 Task: Add filter "In the last 30 days" in the request date.
Action: Mouse pressed left at (102, 100)
Screenshot: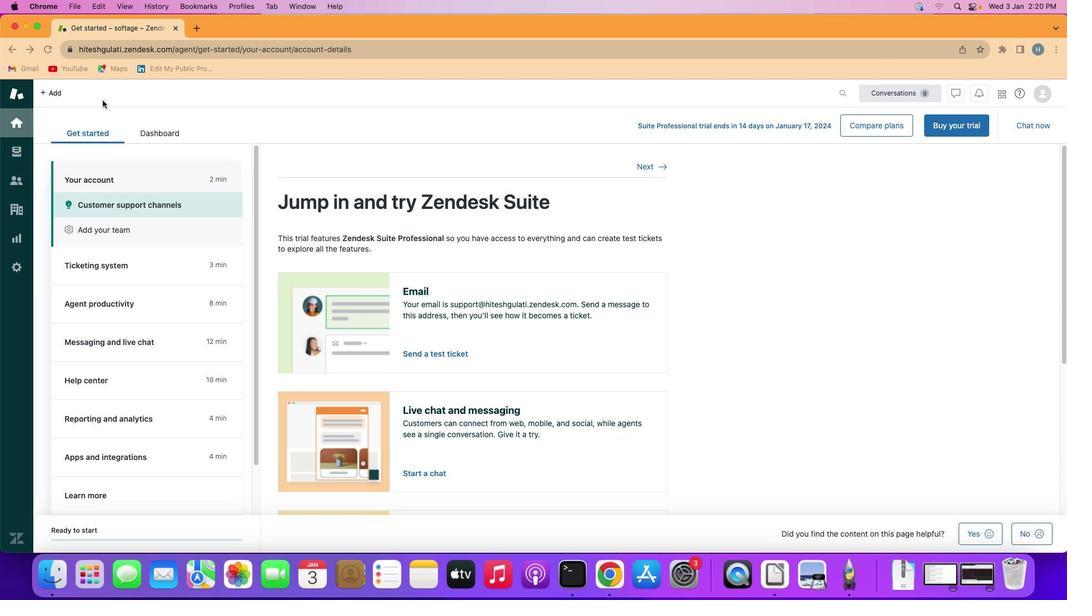
Action: Mouse moved to (11, 153)
Screenshot: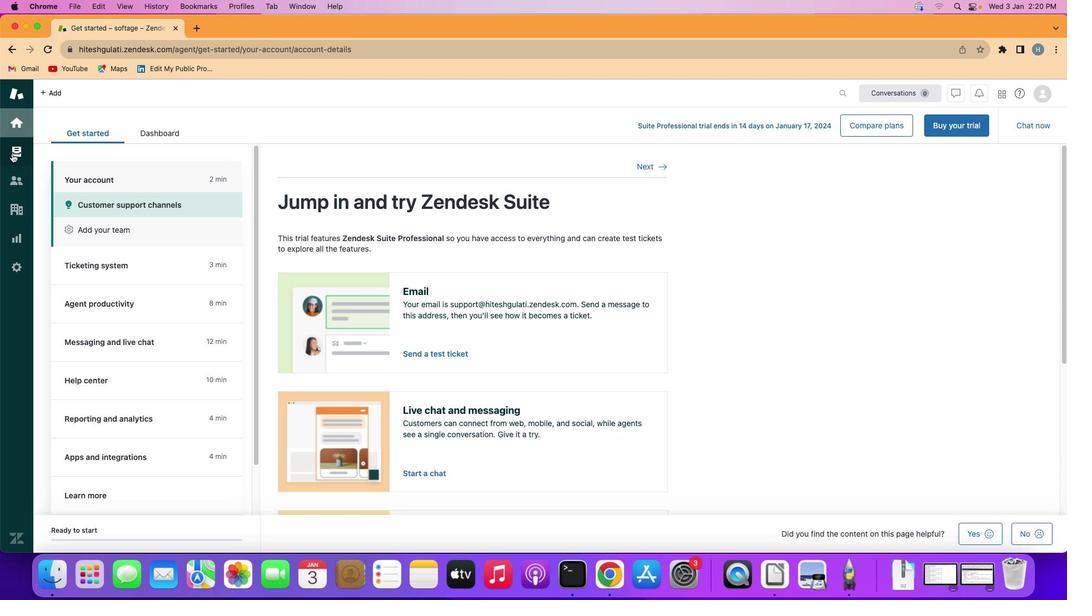 
Action: Mouse pressed left at (11, 153)
Screenshot: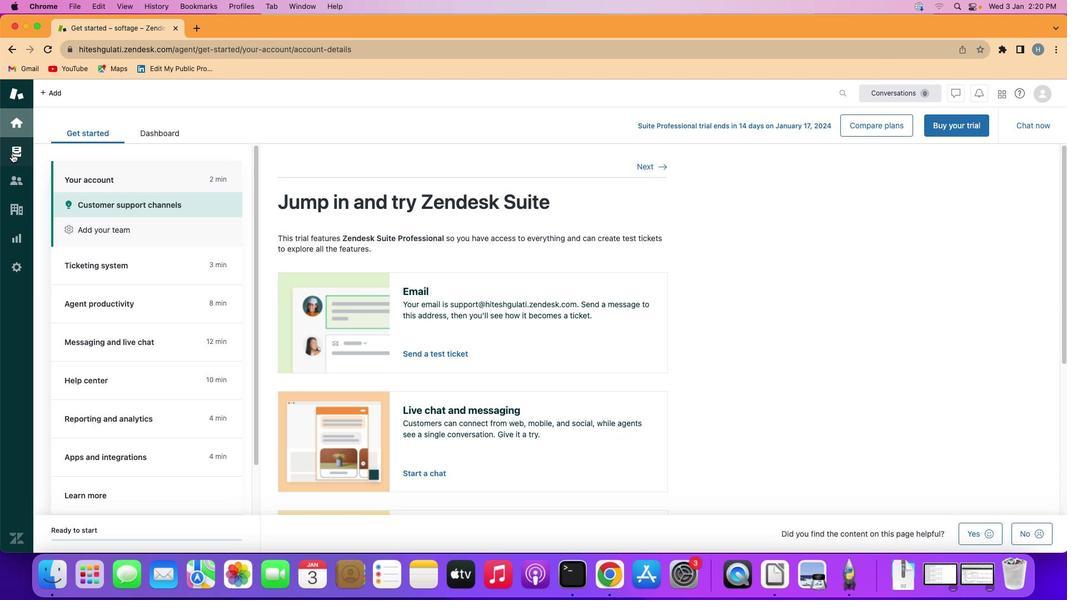 
Action: Mouse moved to (110, 293)
Screenshot: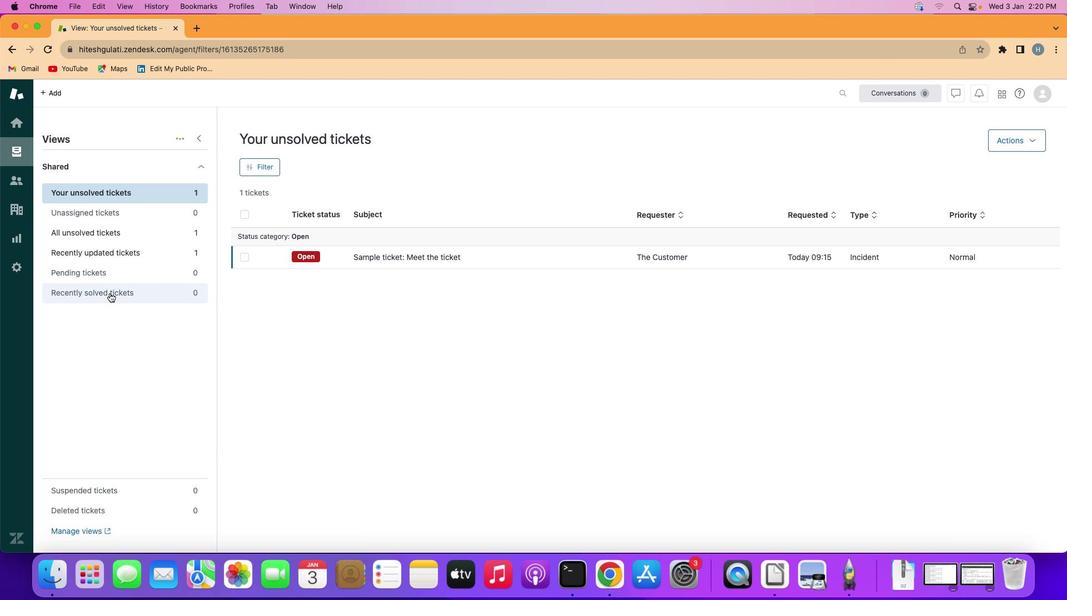 
Action: Mouse pressed left at (110, 293)
Screenshot: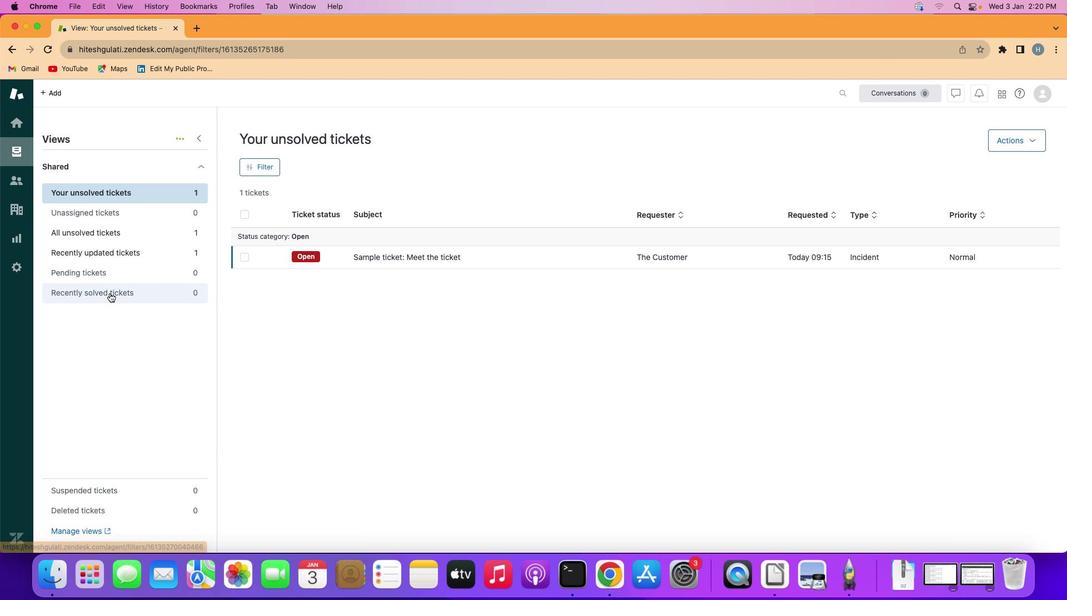 
Action: Mouse moved to (260, 166)
Screenshot: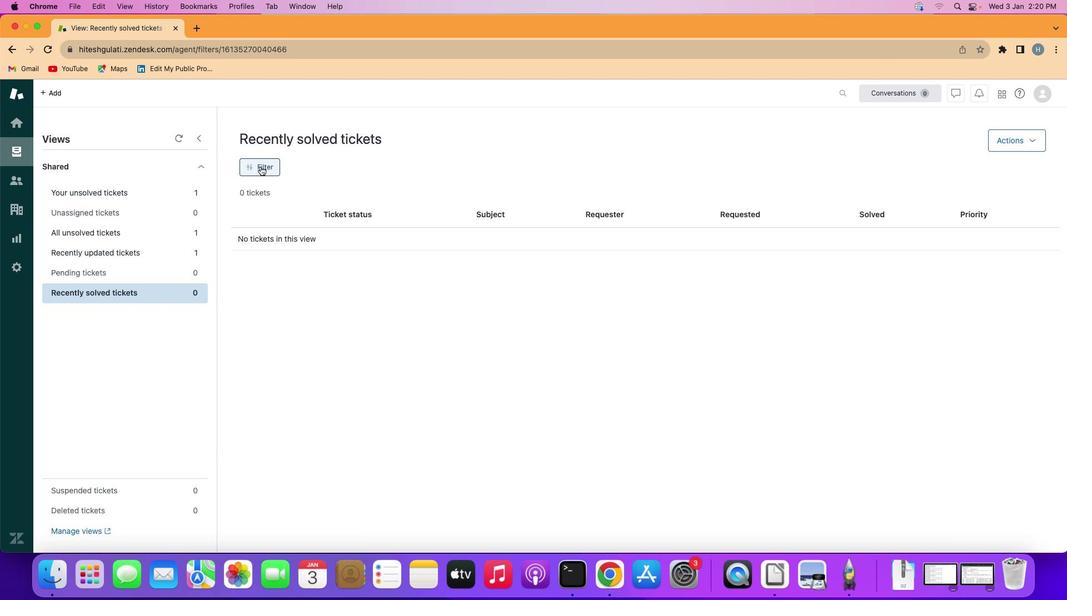 
Action: Mouse pressed left at (260, 166)
Screenshot: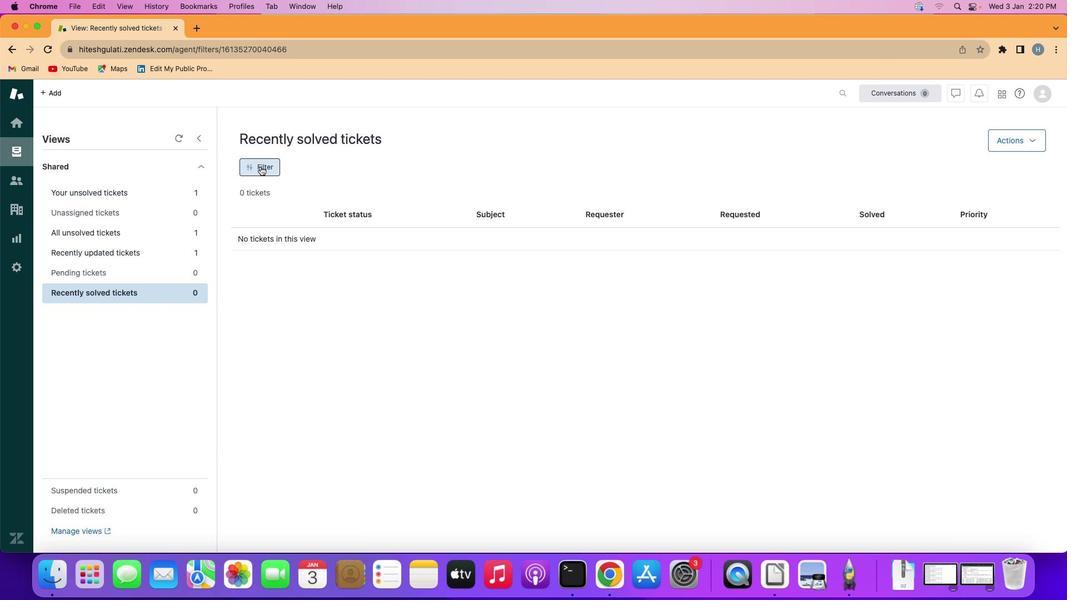 
Action: Mouse moved to (921, 316)
Screenshot: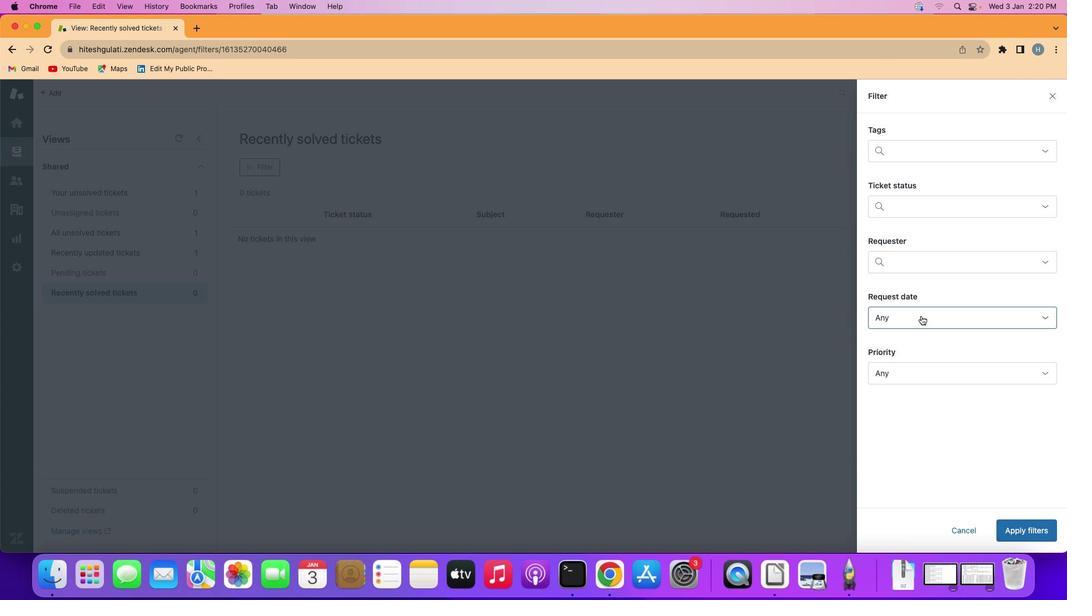 
Action: Mouse pressed left at (921, 316)
Screenshot: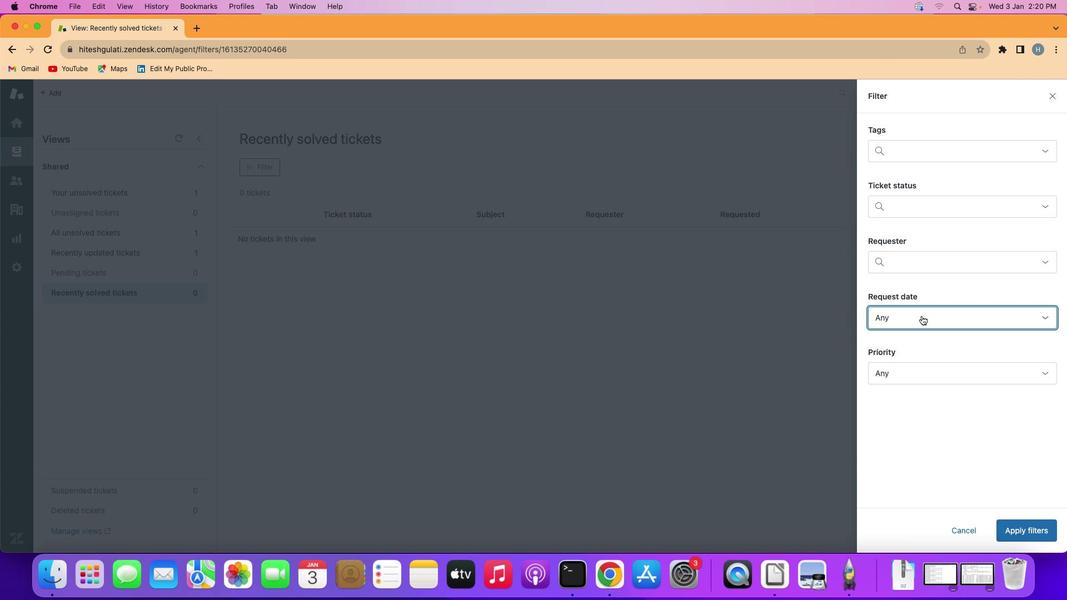 
Action: Mouse moved to (949, 396)
Screenshot: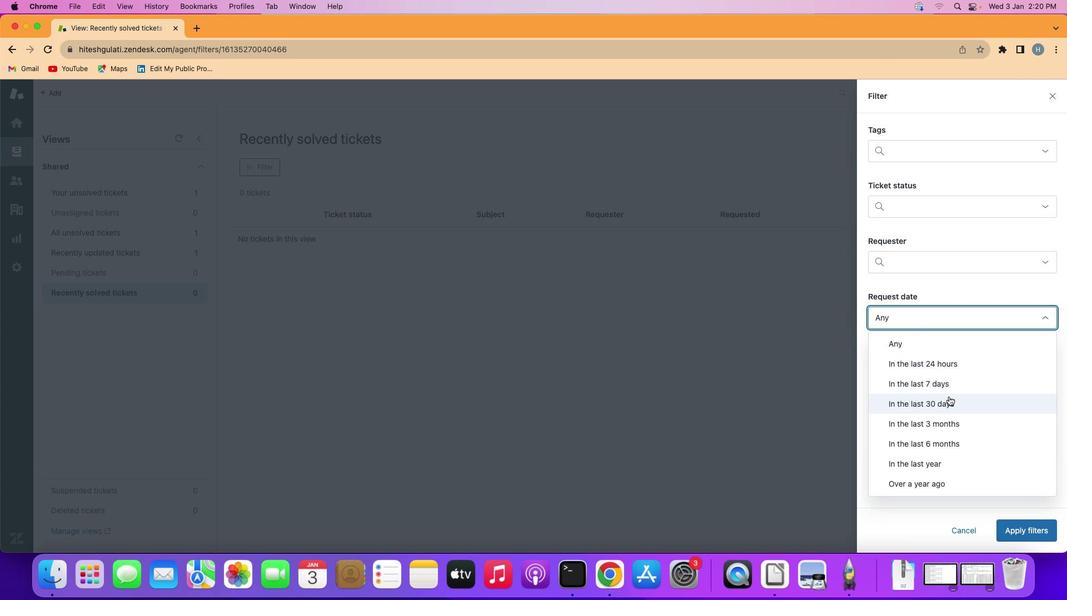
Action: Mouse pressed left at (949, 396)
Screenshot: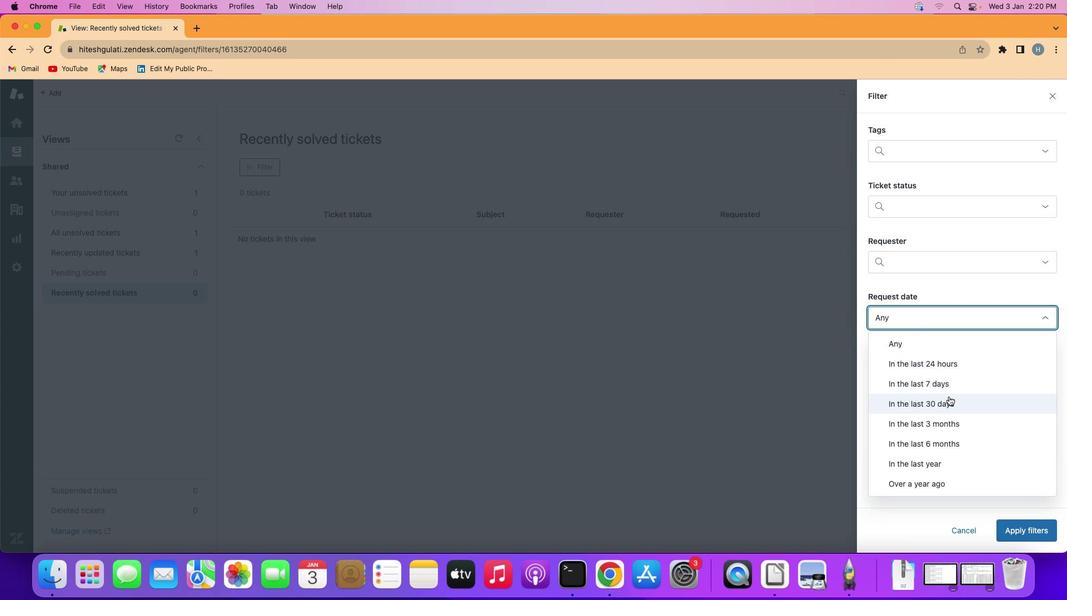 
Action: Mouse moved to (1016, 529)
Screenshot: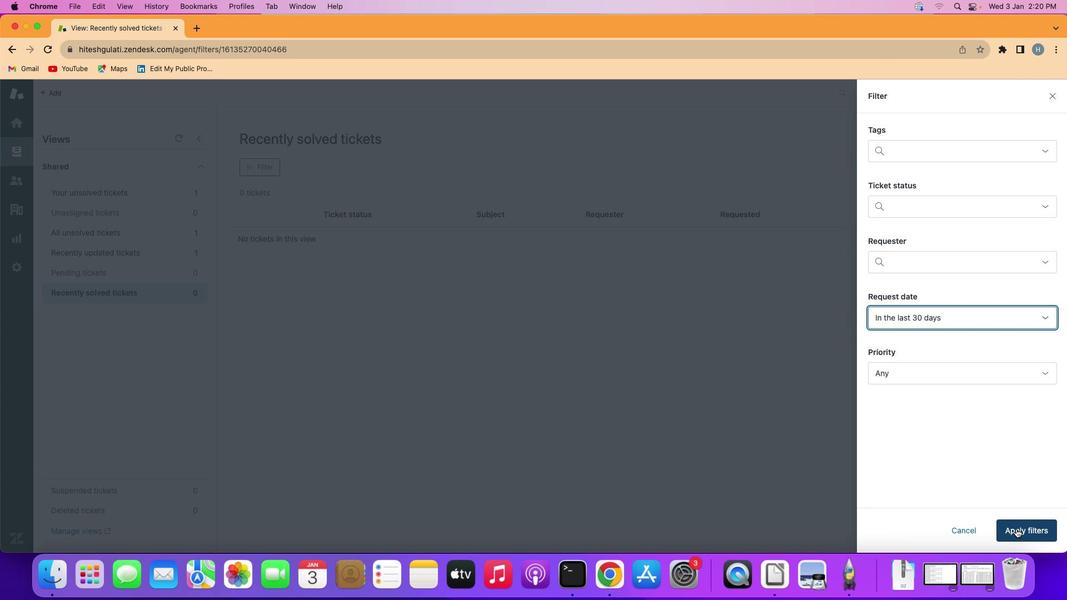 
Action: Mouse pressed left at (1016, 529)
Screenshot: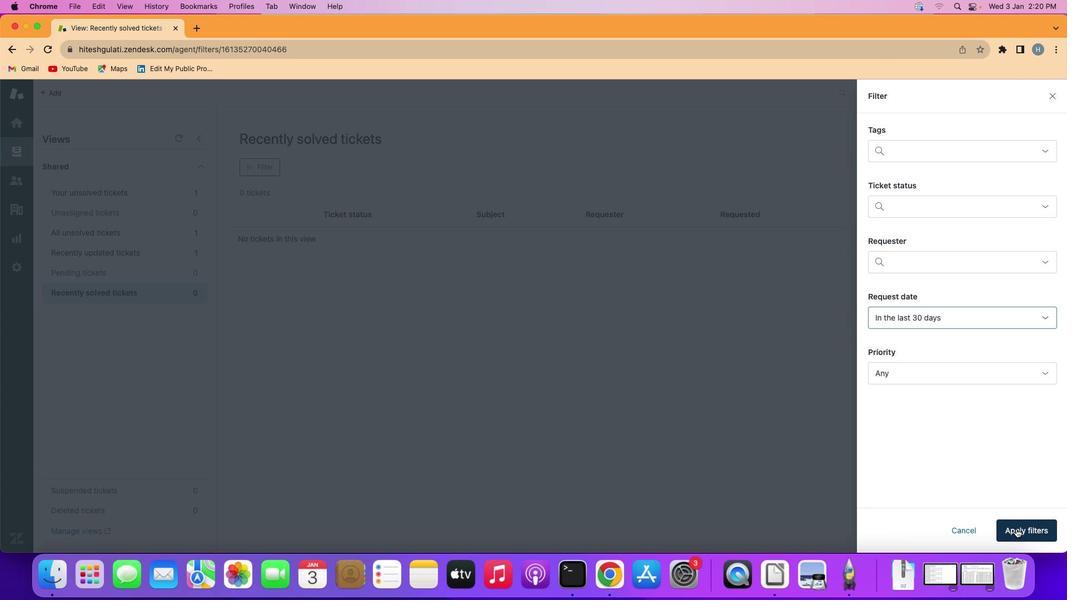 
Action: Mouse moved to (572, 406)
Screenshot: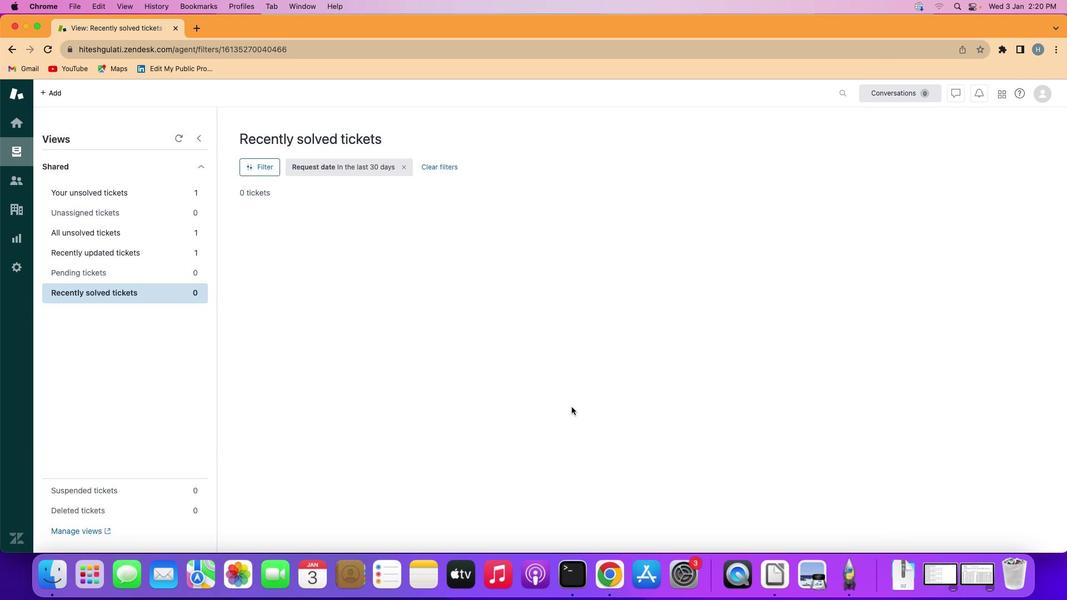 
